 Task: Change the audio resampler to Disable.
Action: Mouse moved to (100, 11)
Screenshot: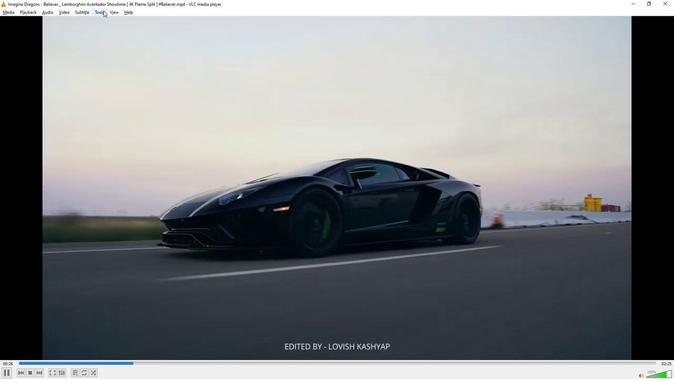 
Action: Mouse pressed left at (100, 11)
Screenshot: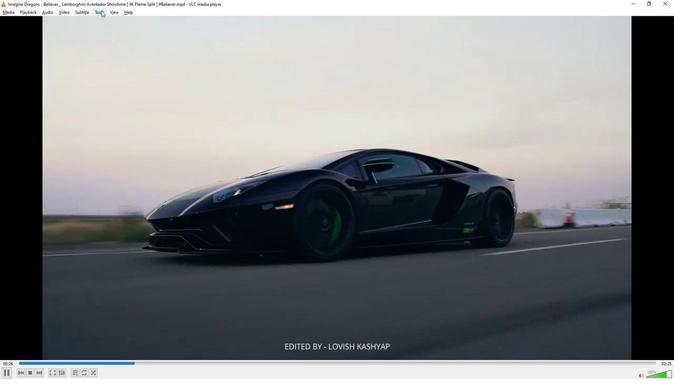 
Action: Mouse moved to (115, 95)
Screenshot: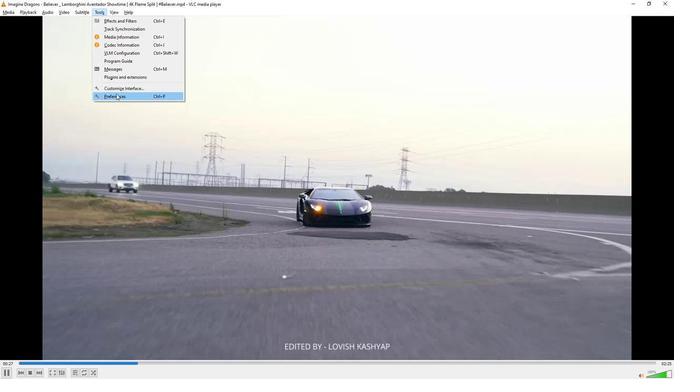
Action: Mouse pressed left at (115, 95)
Screenshot: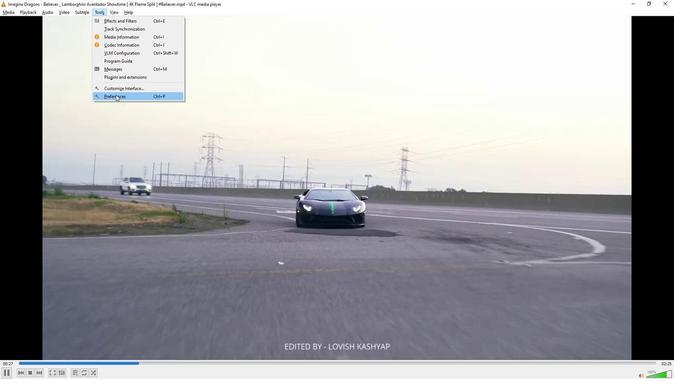 
Action: Mouse moved to (194, 285)
Screenshot: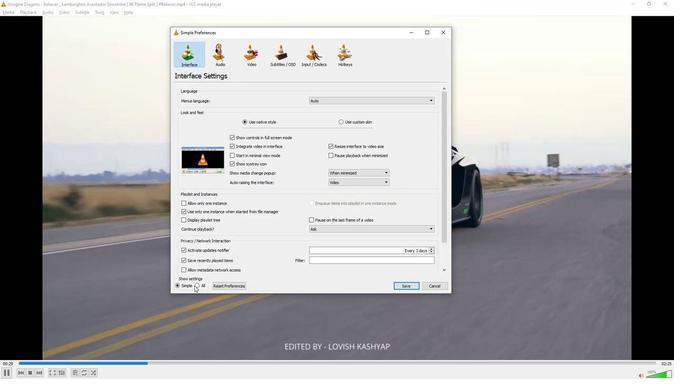 
Action: Mouse pressed left at (194, 285)
Screenshot: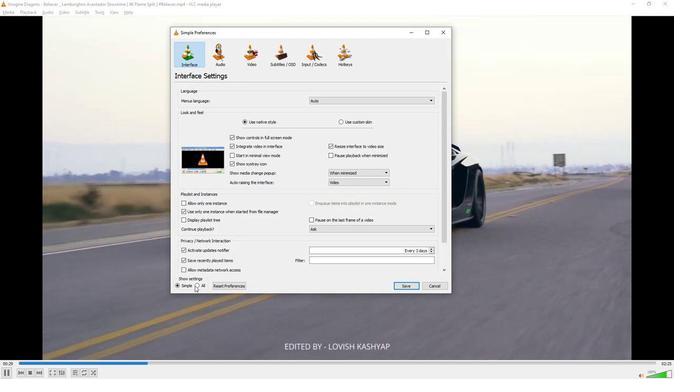 
Action: Mouse moved to (207, 119)
Screenshot: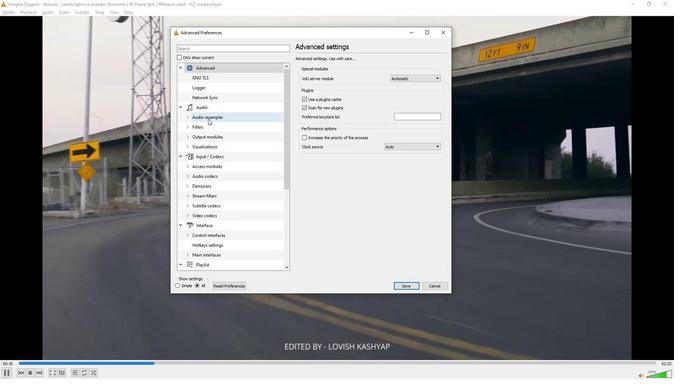 
Action: Mouse pressed left at (207, 119)
Screenshot: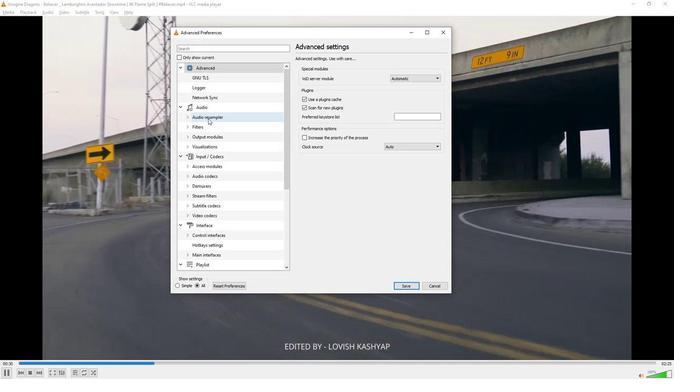 
Action: Mouse moved to (372, 71)
Screenshot: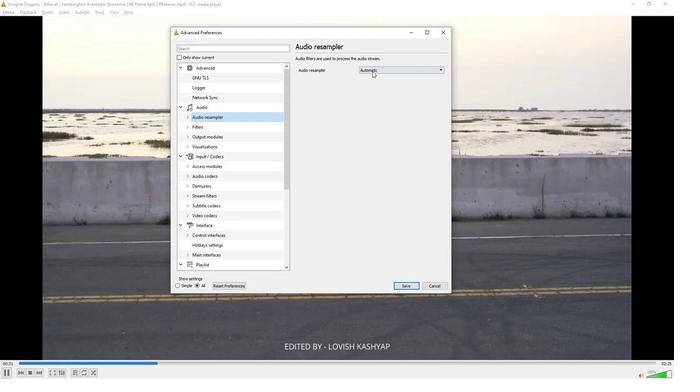 
Action: Mouse pressed left at (372, 71)
Screenshot: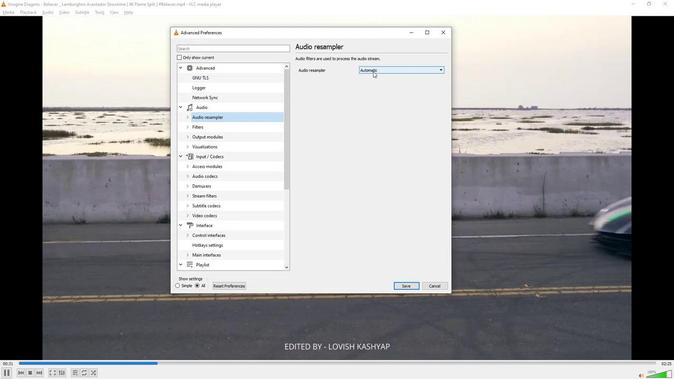 
Action: Mouse moved to (369, 94)
Screenshot: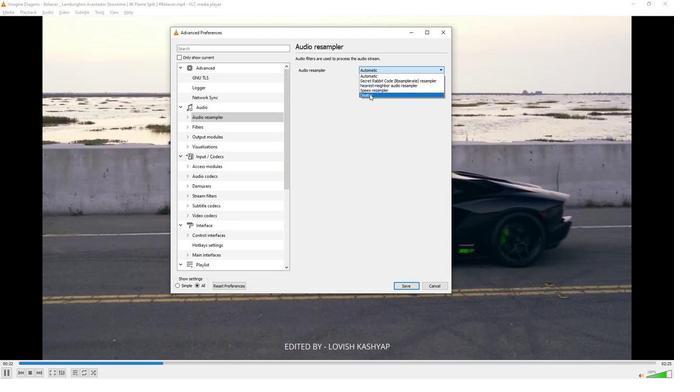 
Action: Mouse pressed left at (369, 94)
Screenshot: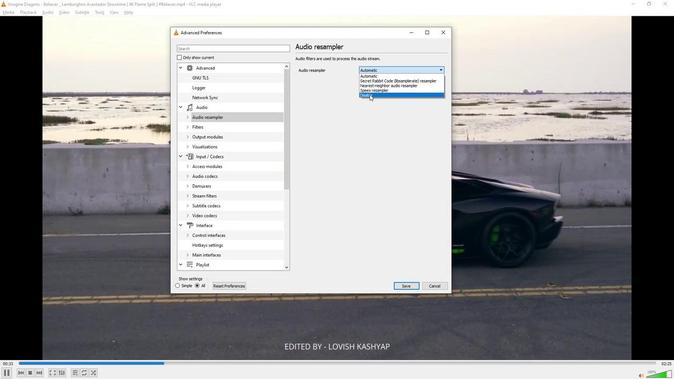 
Action: Mouse moved to (332, 134)
Screenshot: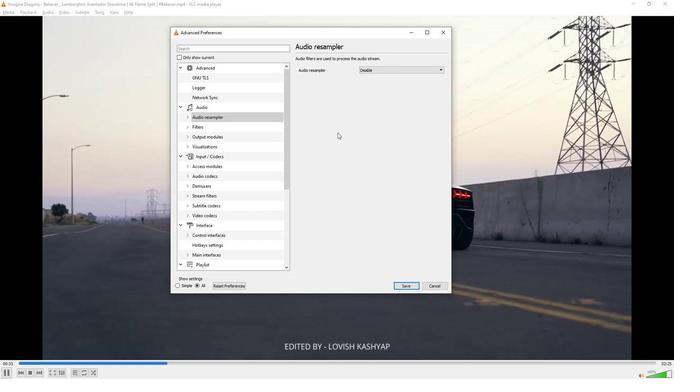 
